 Task: Set Outlook to start in the 'Sent Items' folder.
Action: Mouse moved to (36, 21)
Screenshot: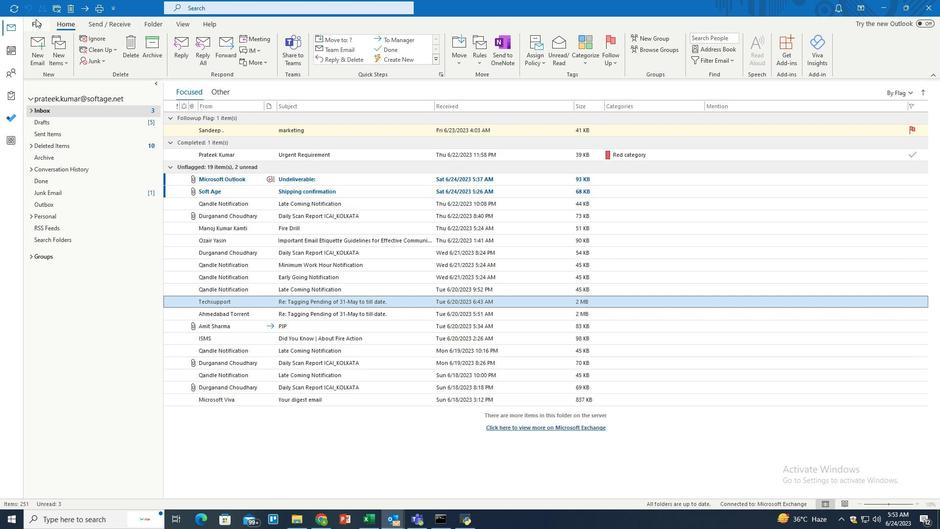 
Action: Mouse pressed left at (36, 21)
Screenshot: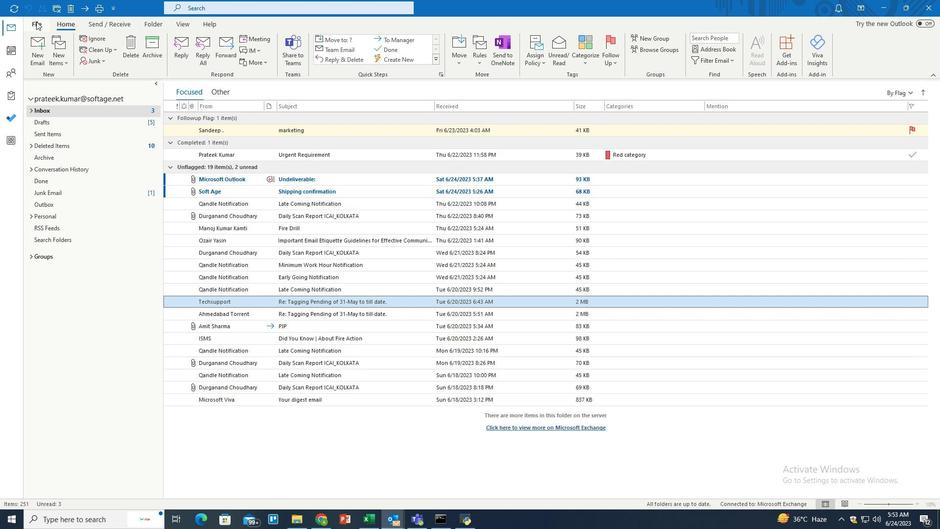 
Action: Mouse moved to (27, 472)
Screenshot: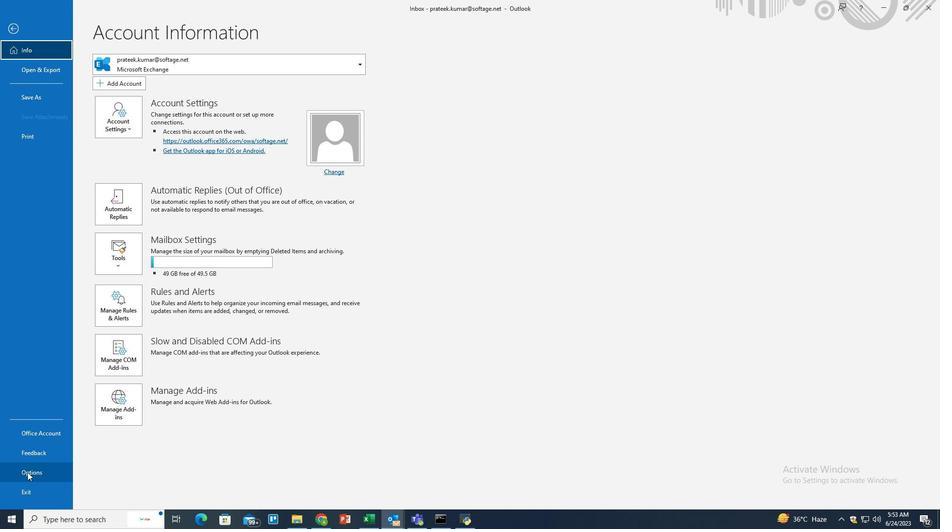 
Action: Mouse pressed left at (27, 472)
Screenshot: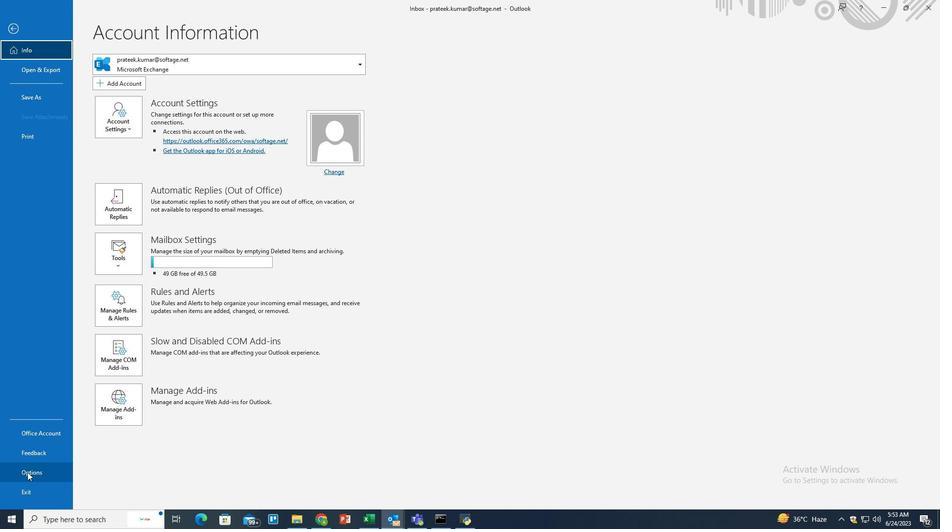 
Action: Mouse moved to (285, 236)
Screenshot: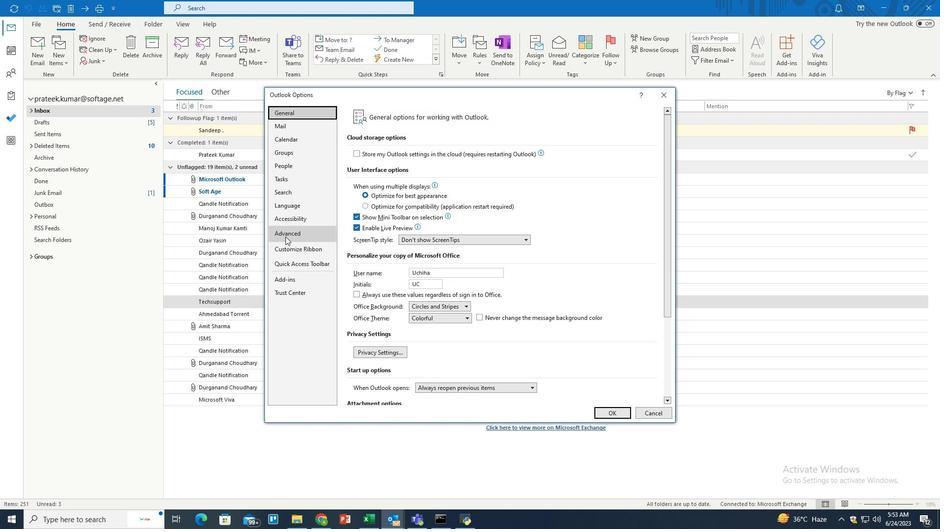 
Action: Mouse pressed left at (285, 236)
Screenshot: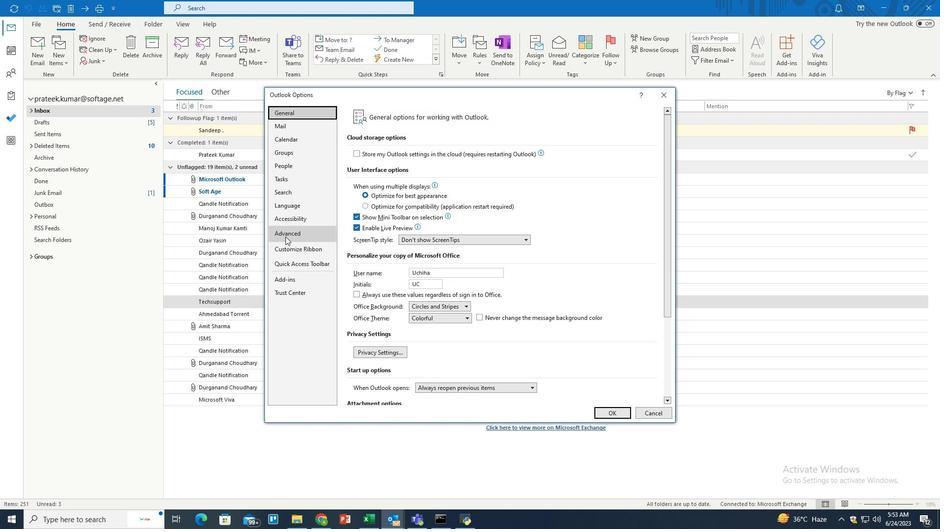 
Action: Mouse moved to (543, 209)
Screenshot: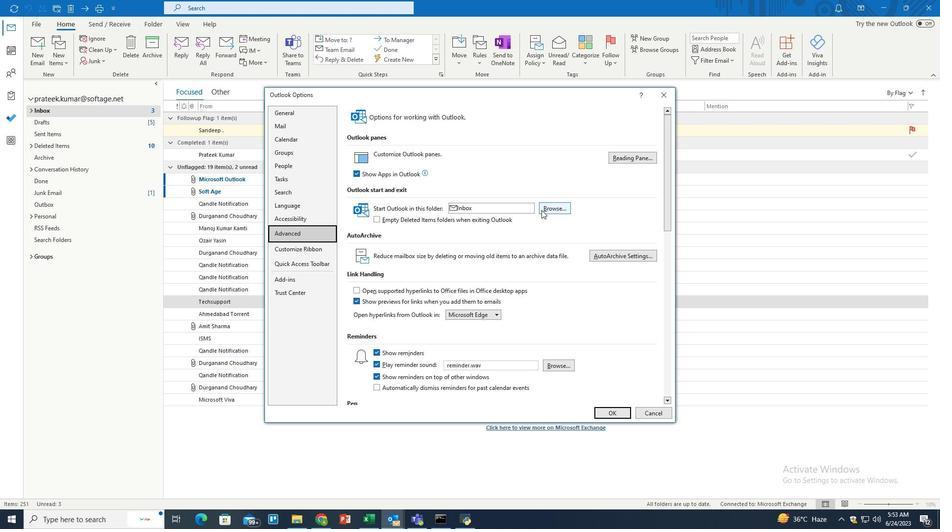 
Action: Mouse pressed left at (543, 209)
Screenshot: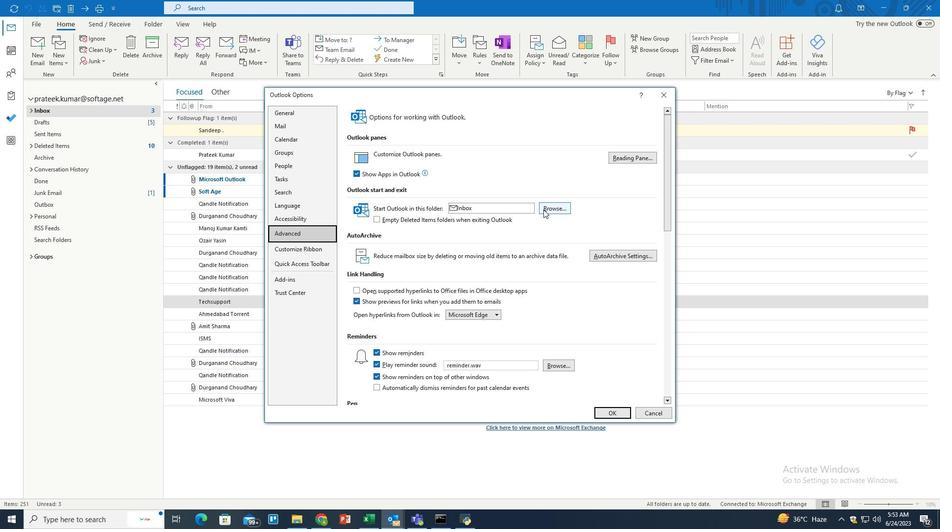 
Action: Mouse moved to (426, 234)
Screenshot: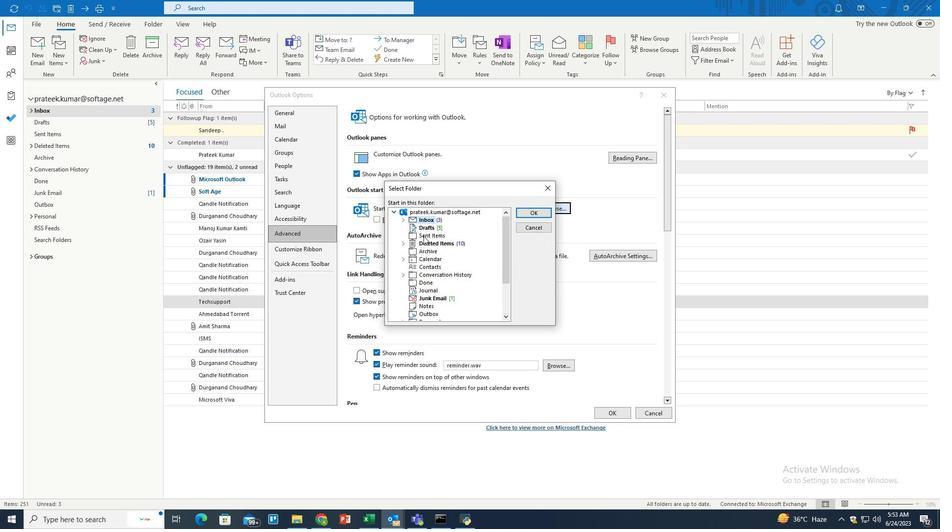 
Action: Mouse pressed left at (426, 234)
Screenshot: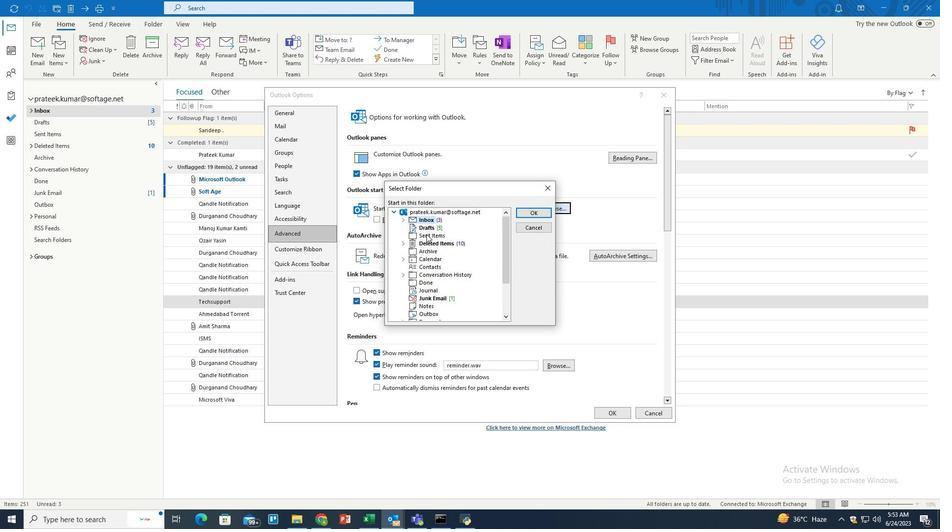 
Action: Mouse moved to (533, 213)
Screenshot: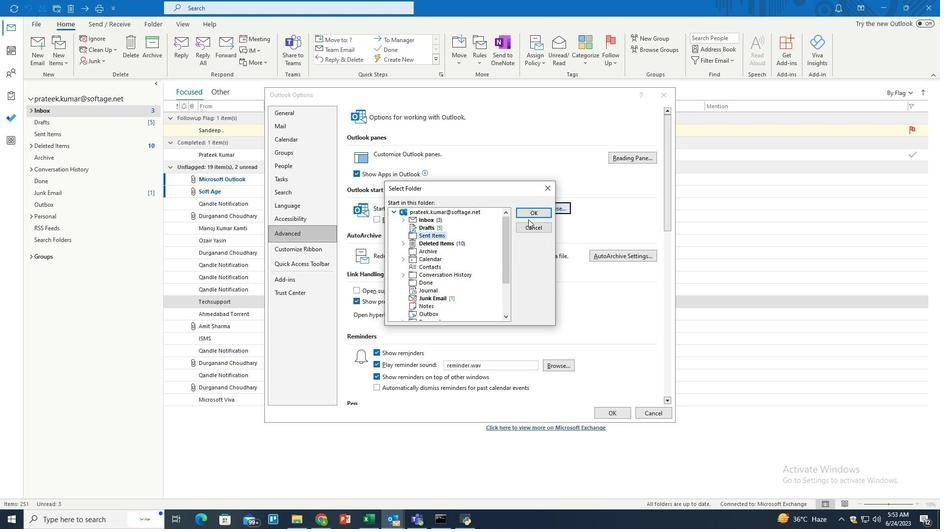 
Action: Mouse pressed left at (533, 213)
Screenshot: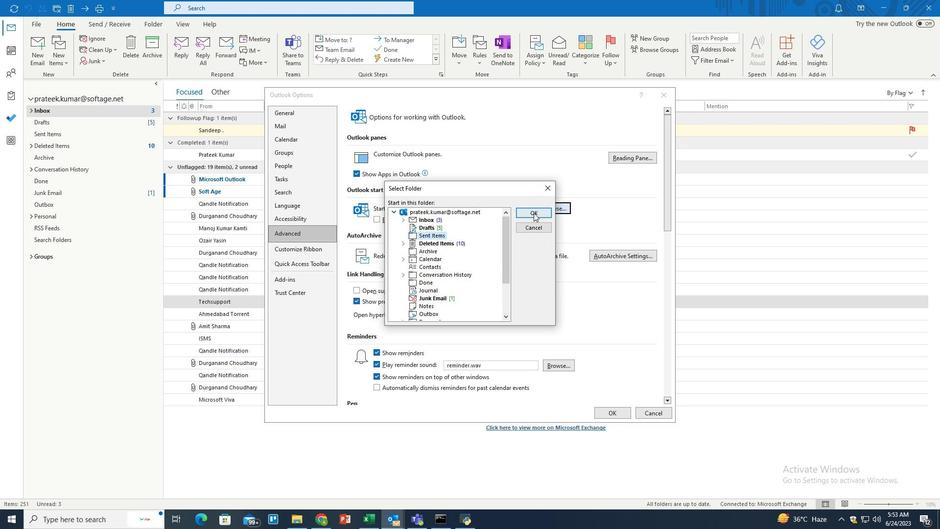 
Action: Mouse moved to (378, 216)
Screenshot: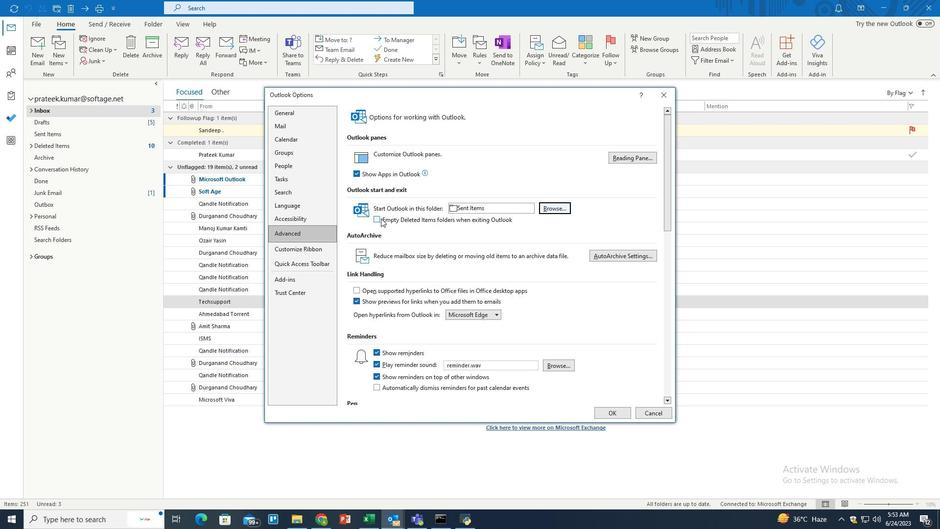 
Action: Mouse pressed left at (378, 216)
Screenshot: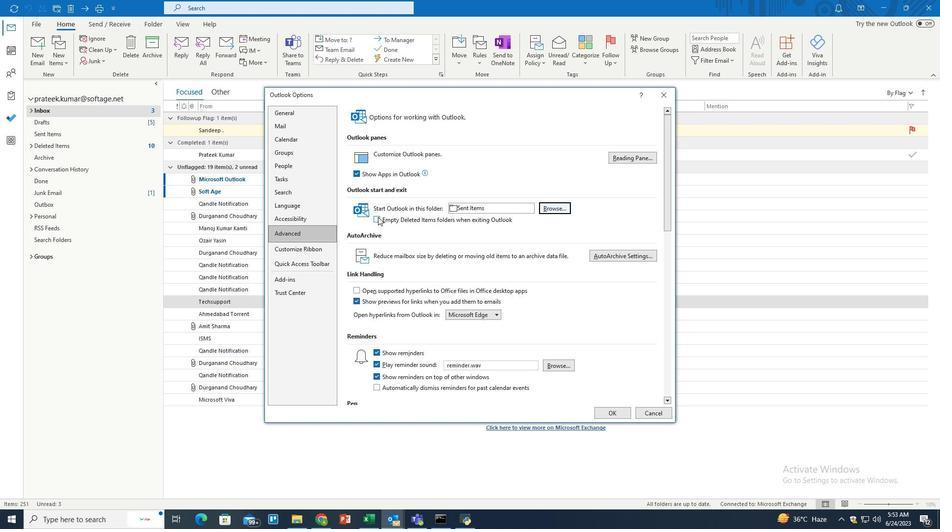 
Action: Mouse moved to (614, 412)
Screenshot: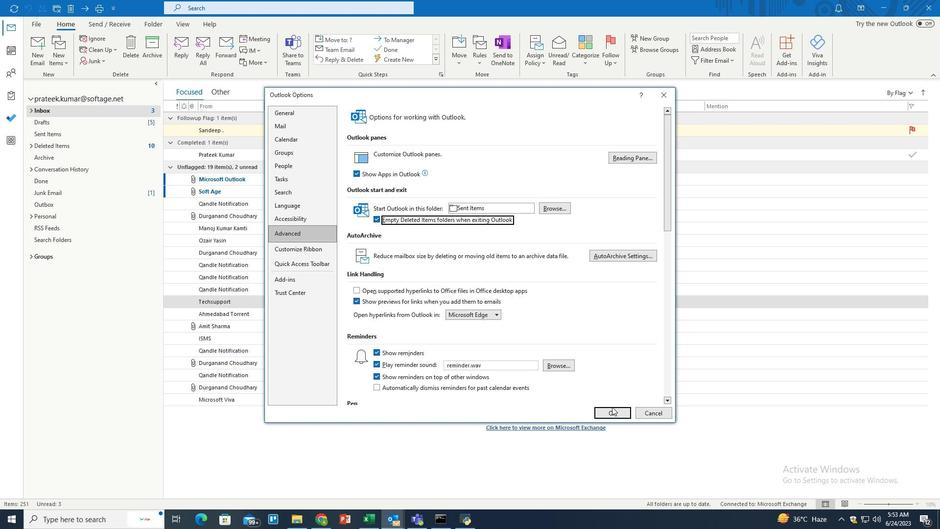 
Action: Mouse pressed left at (614, 412)
Screenshot: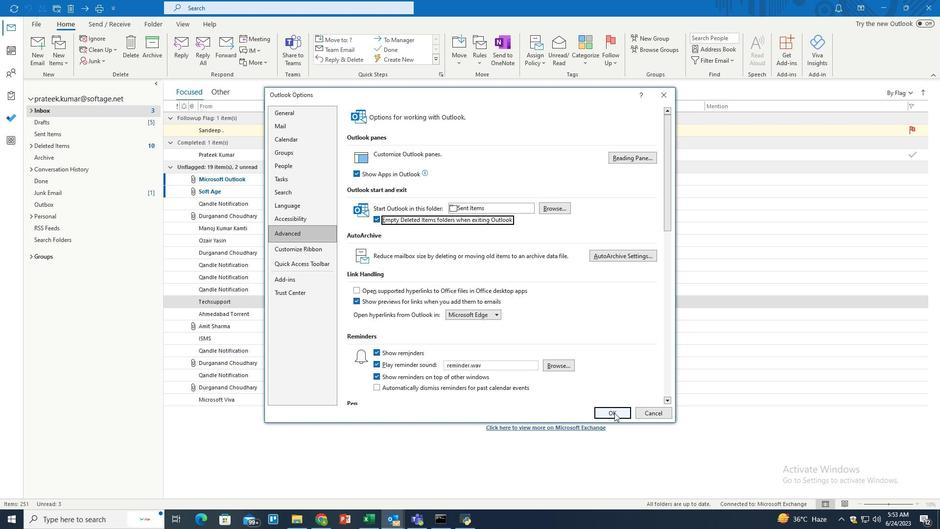 
Action: Mouse moved to (566, 331)
Screenshot: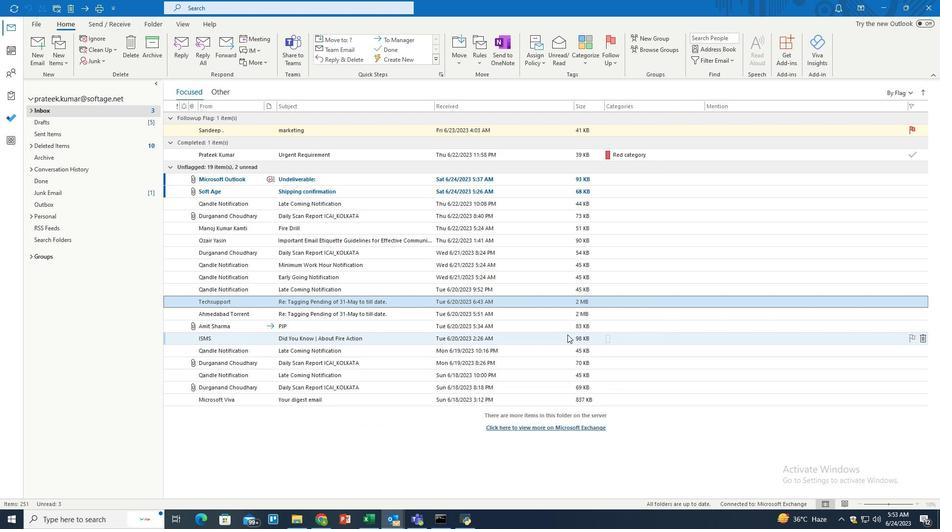 
